 Task: Add Sprouts Wild Caught Skipjack Light Tuna Pouch to the cart.
Action: Mouse moved to (26, 108)
Screenshot: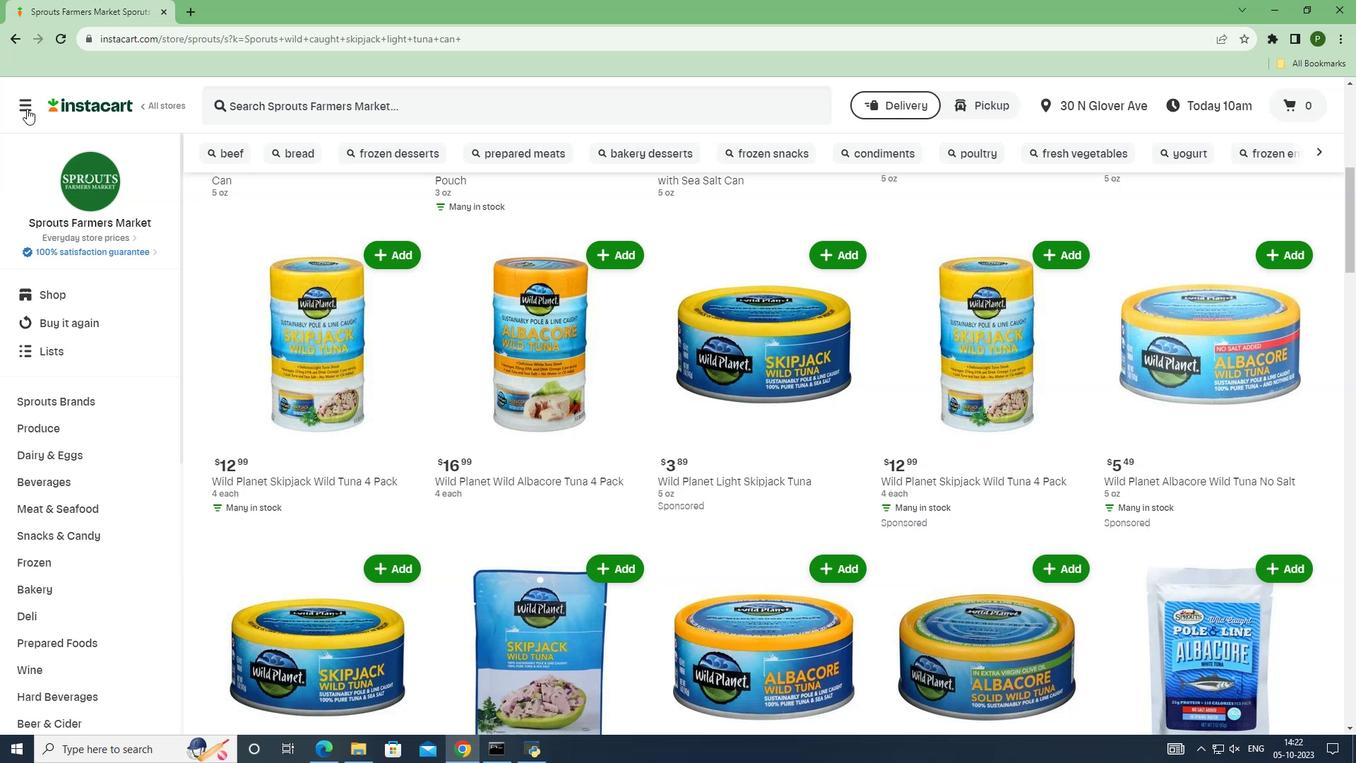 
Action: Mouse pressed left at (26, 108)
Screenshot: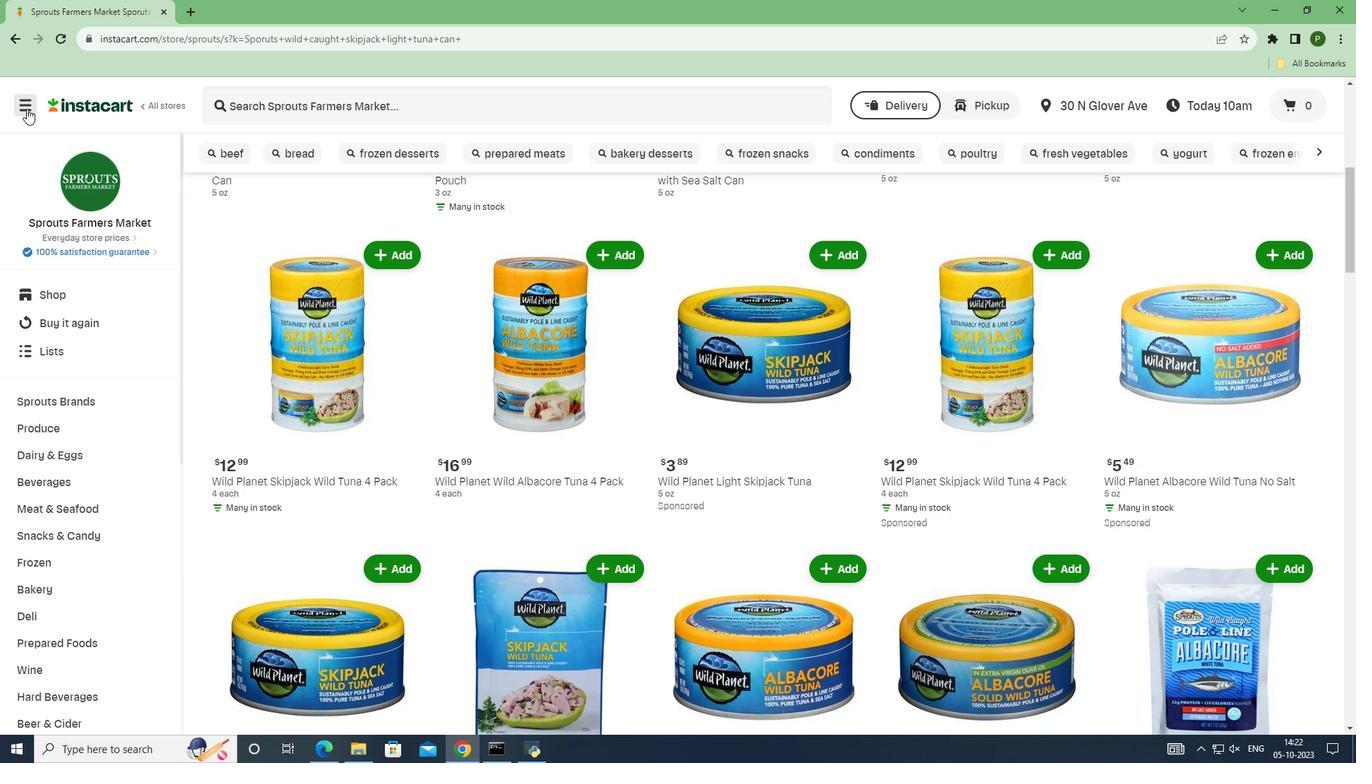 
Action: Mouse moved to (62, 372)
Screenshot: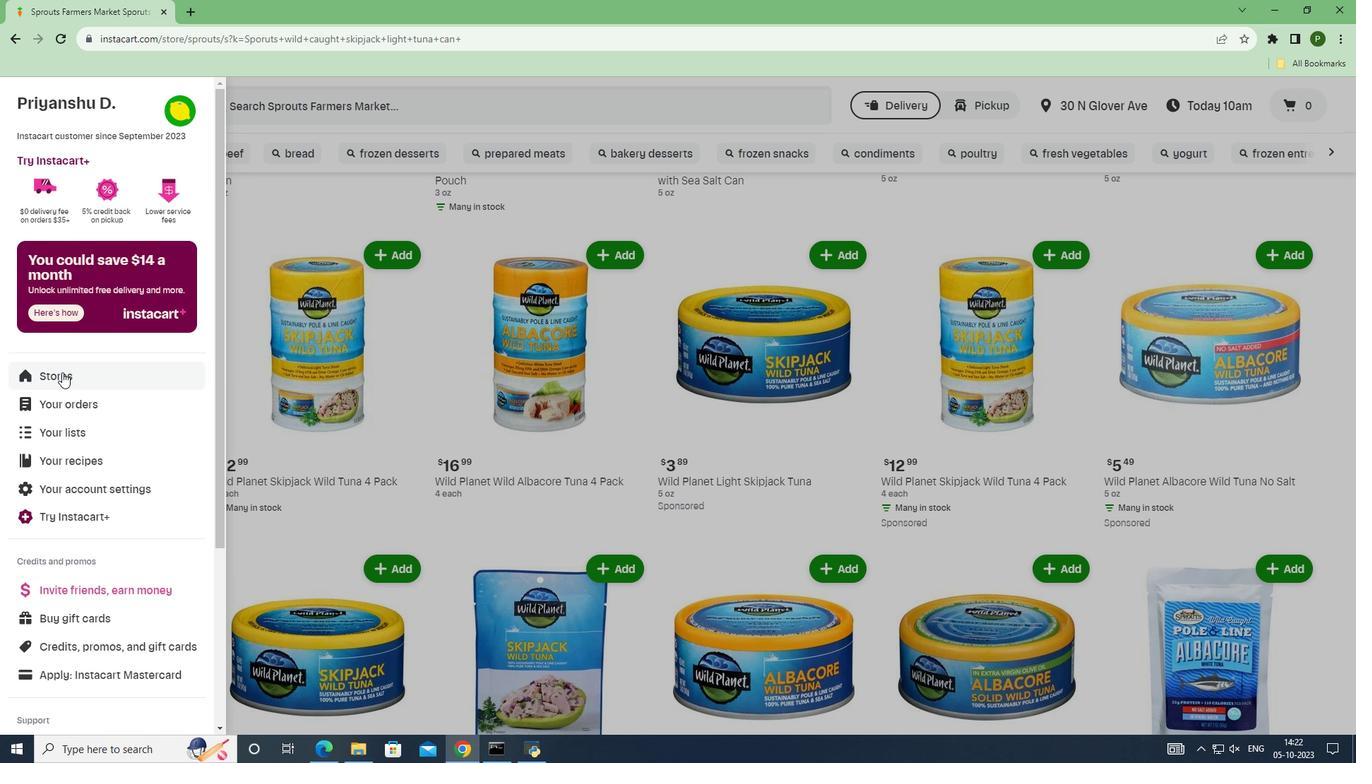 
Action: Mouse pressed left at (62, 372)
Screenshot: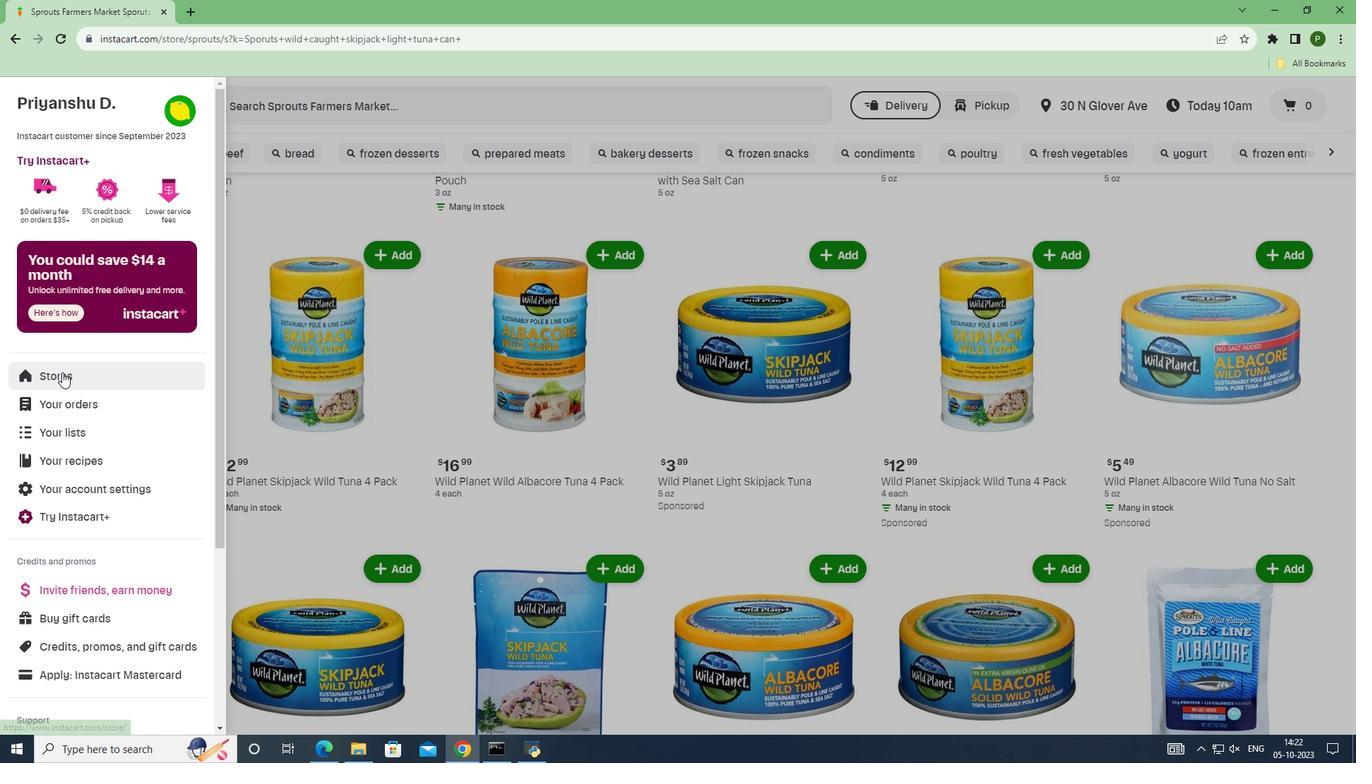
Action: Mouse moved to (303, 165)
Screenshot: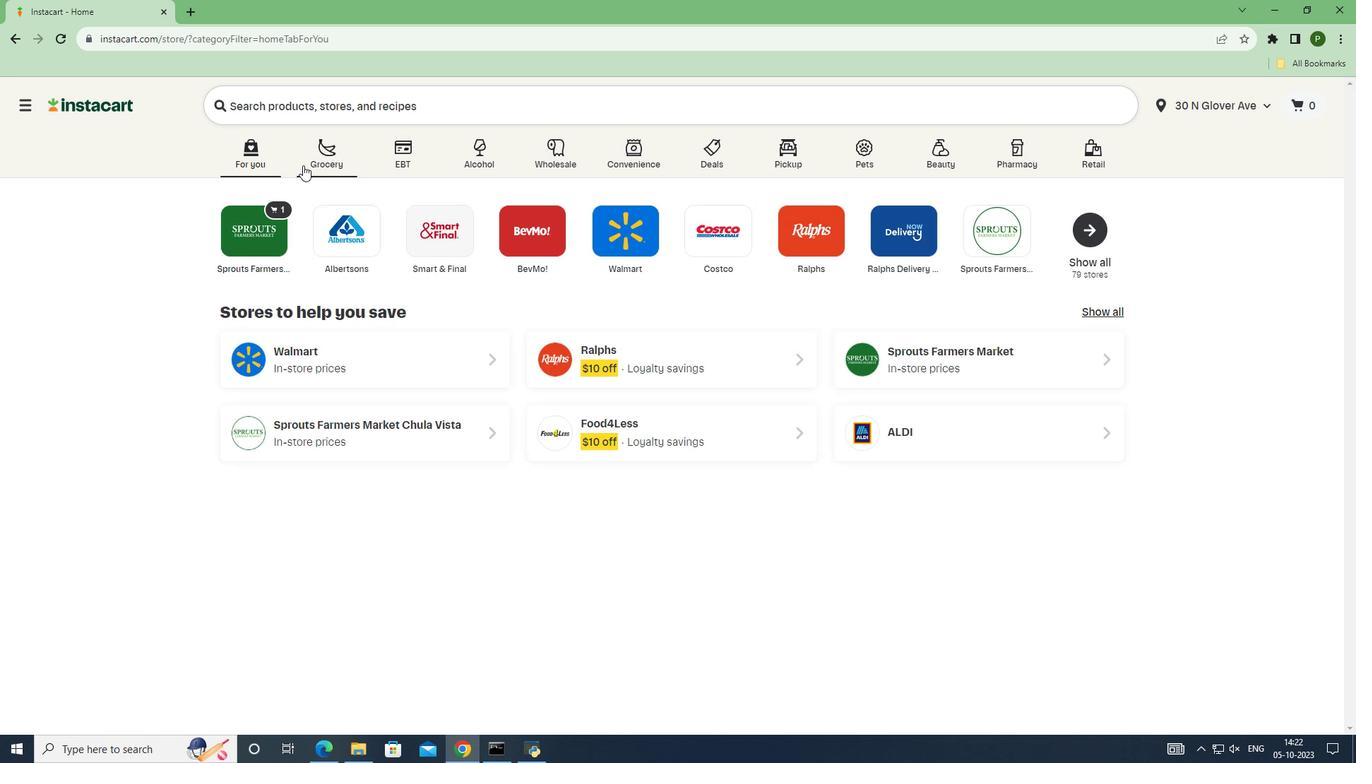 
Action: Mouse pressed left at (303, 165)
Screenshot: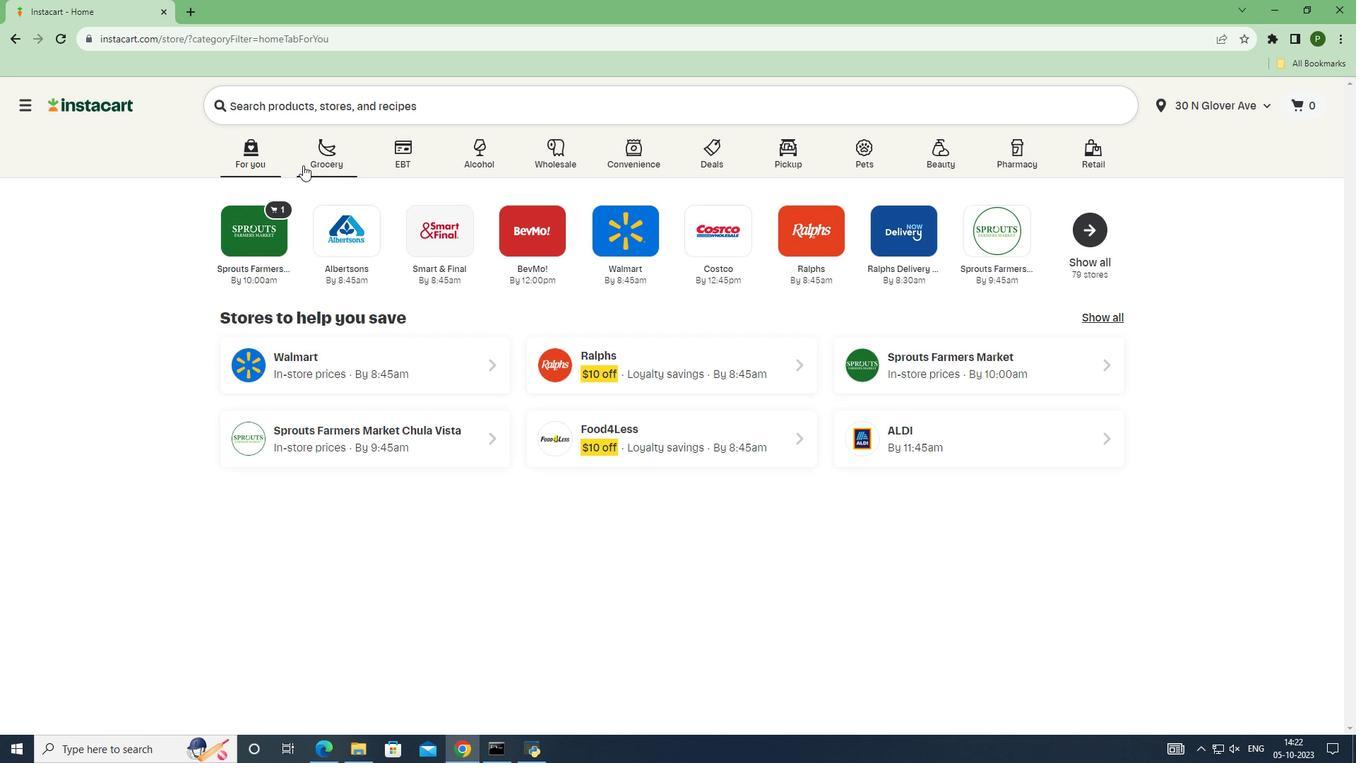 
Action: Mouse moved to (869, 331)
Screenshot: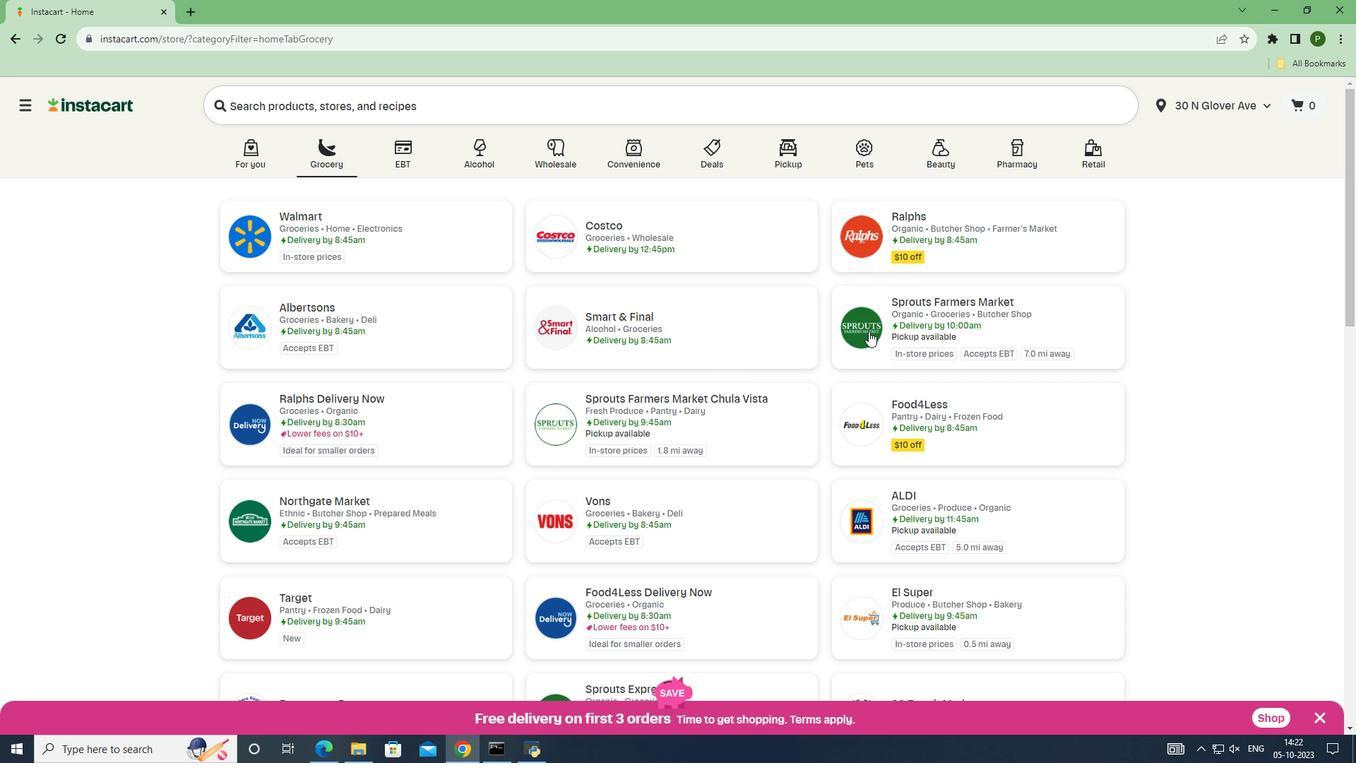 
Action: Mouse pressed left at (869, 331)
Screenshot: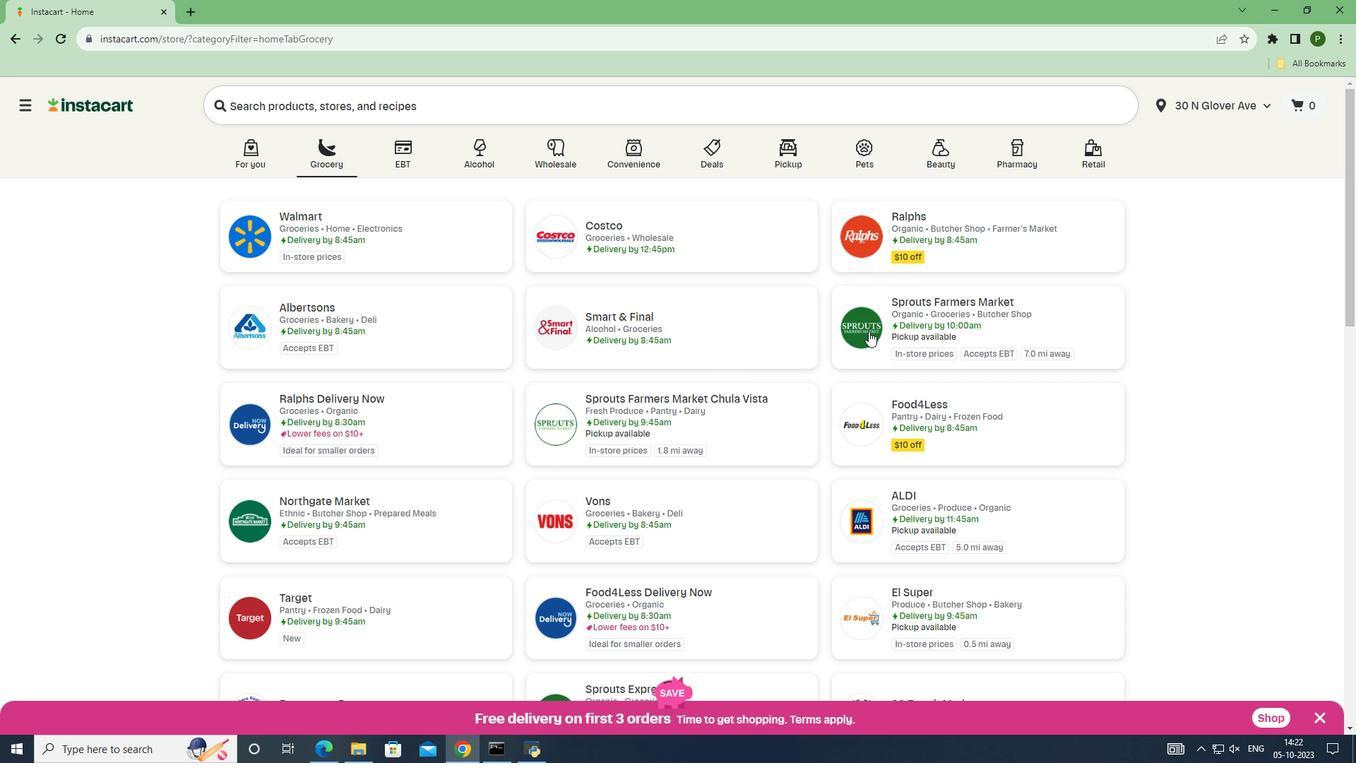 
Action: Mouse moved to (109, 396)
Screenshot: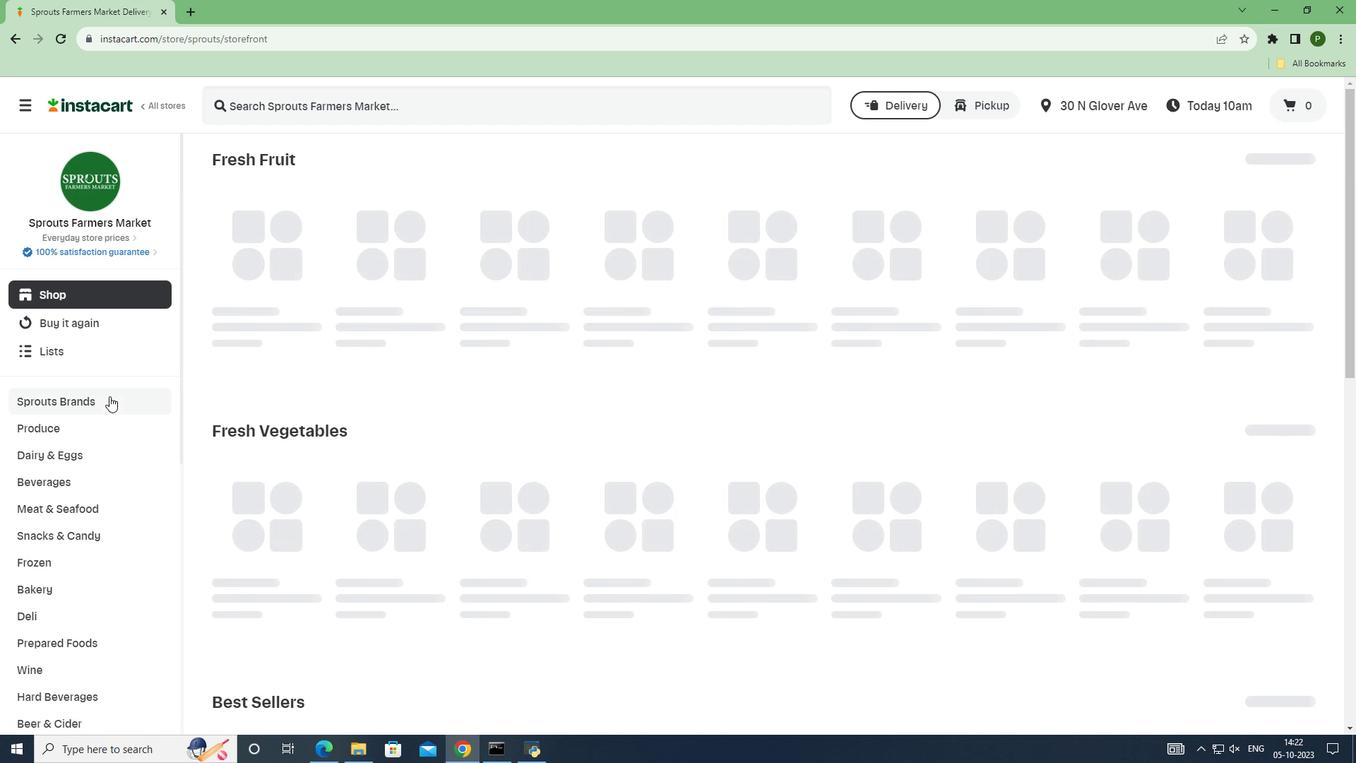
Action: Mouse pressed left at (109, 396)
Screenshot: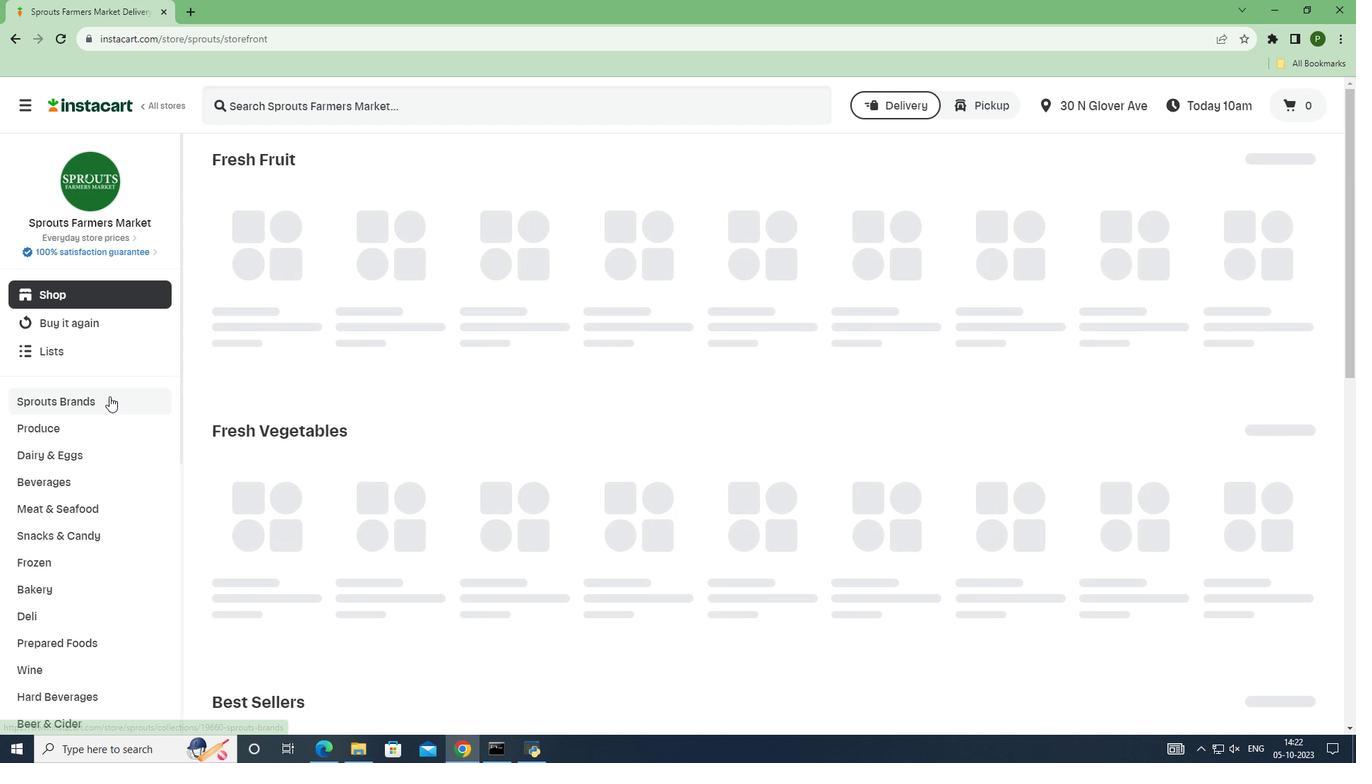 
Action: Mouse moved to (77, 508)
Screenshot: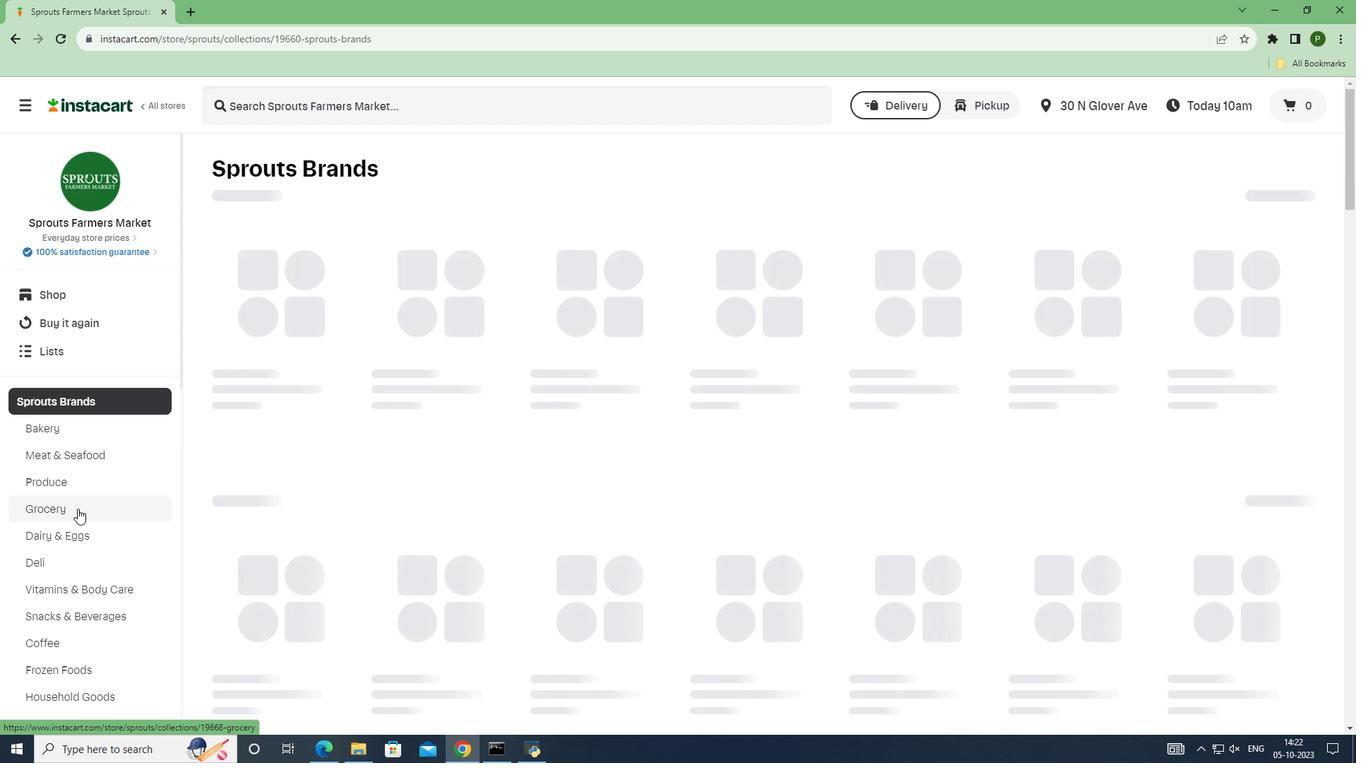 
Action: Mouse pressed left at (77, 508)
Screenshot: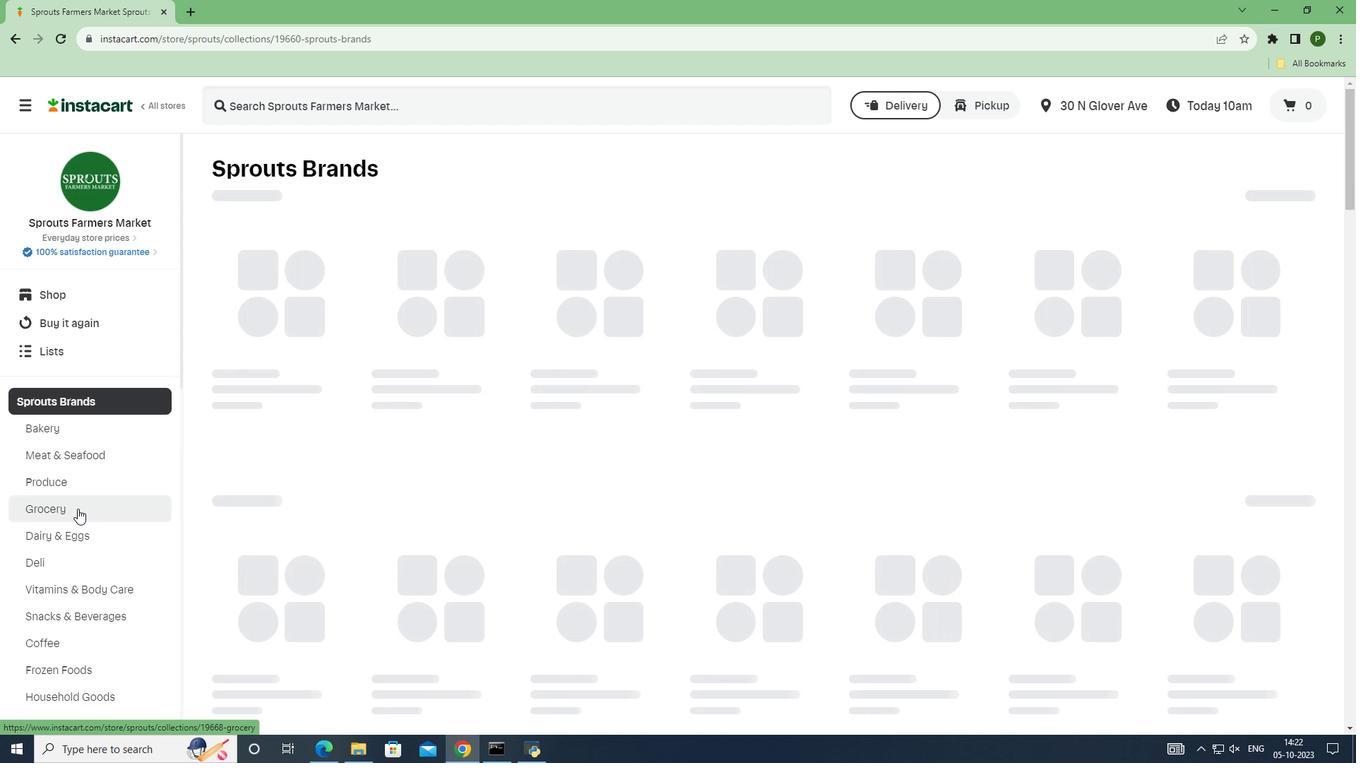 
Action: Mouse moved to (325, 109)
Screenshot: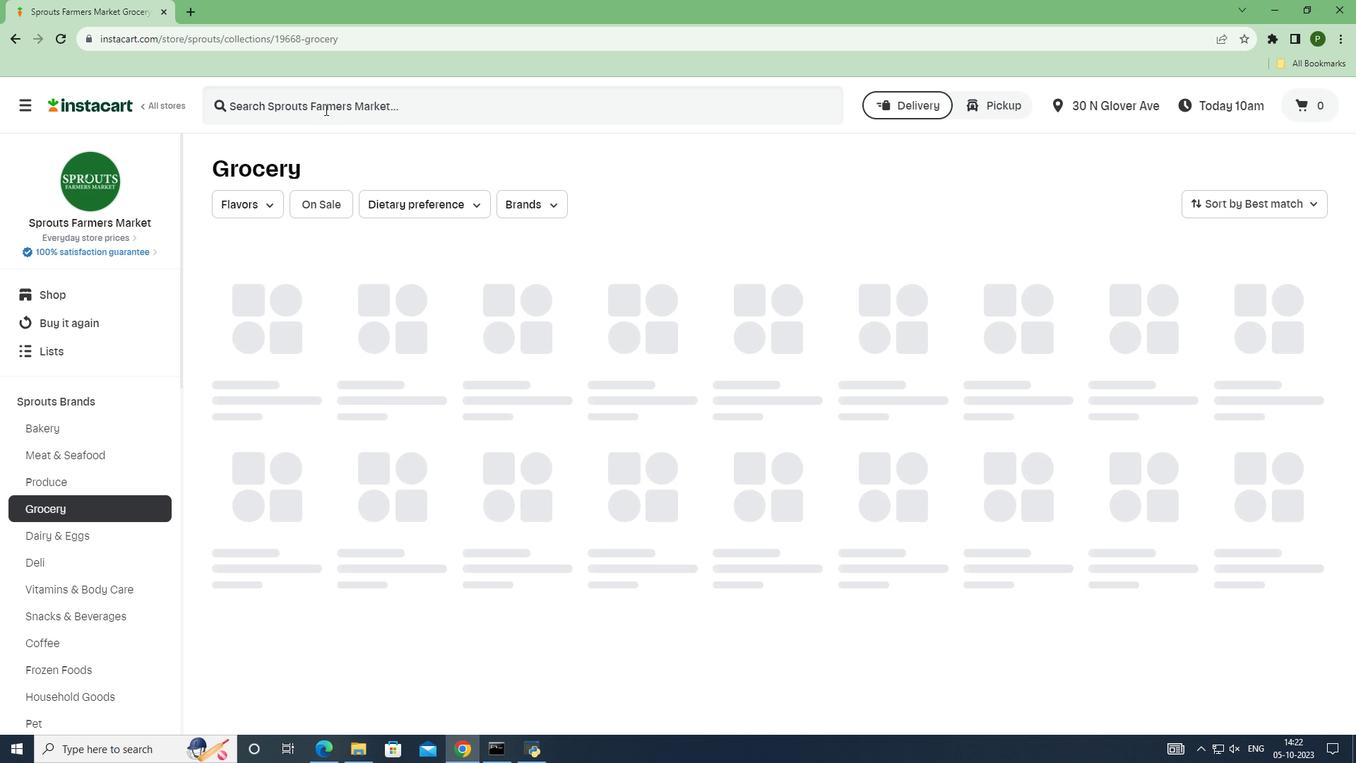 
Action: Mouse pressed left at (325, 109)
Screenshot: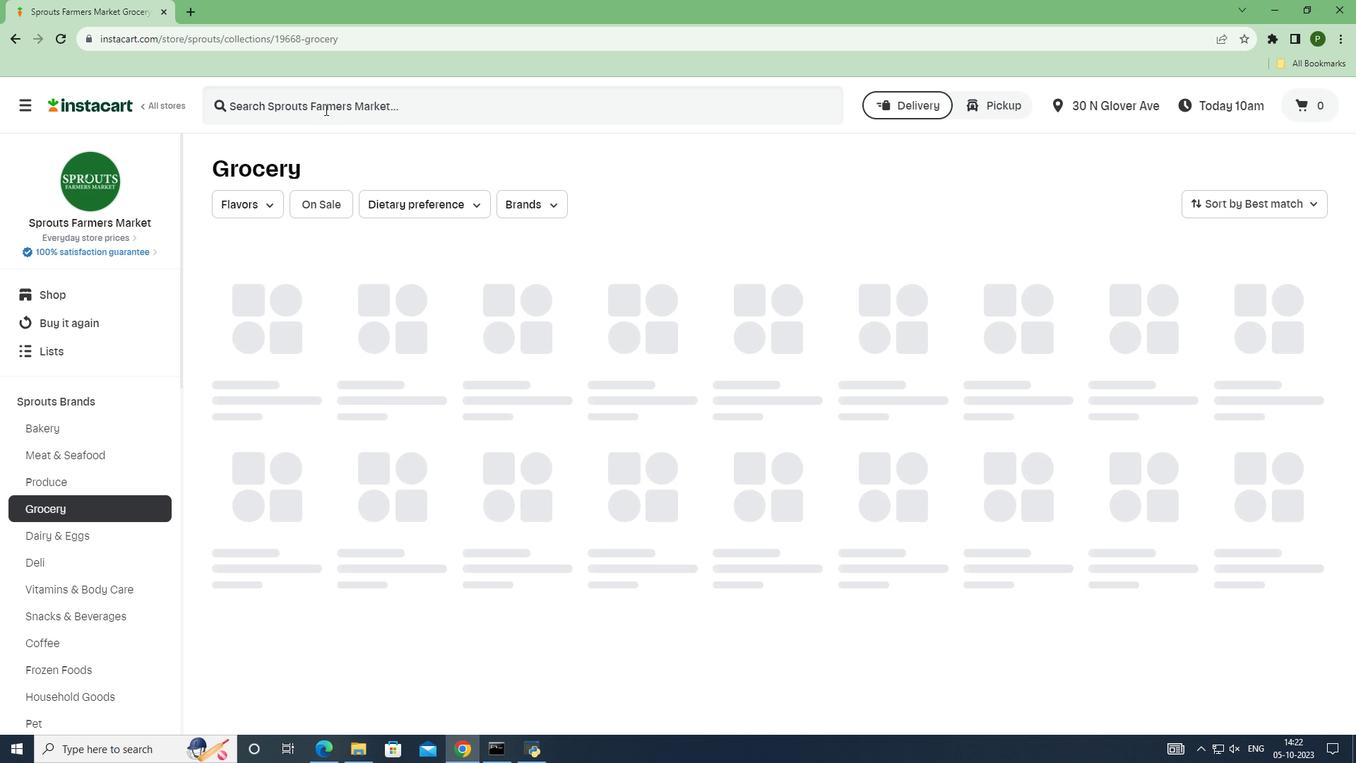 
Action: Mouse moved to (324, 108)
Screenshot: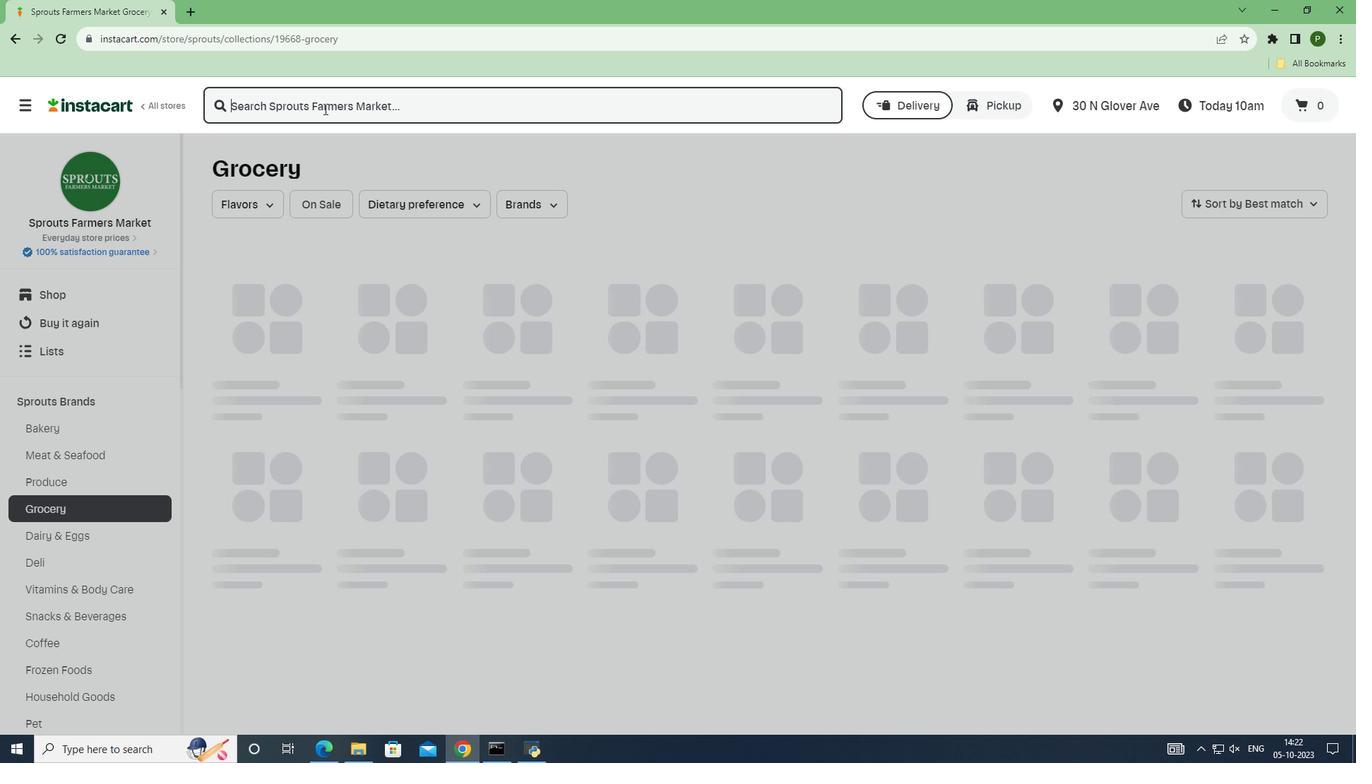 
Action: Key pressed <Key.caps_lock>S<Key.caps_lock>poruts<Key.space>wild<Key.space>caught<Key.space>skipjack<Key.space>light<Key.space>tuna<Key.space>pouch<Key.enter>
Screenshot: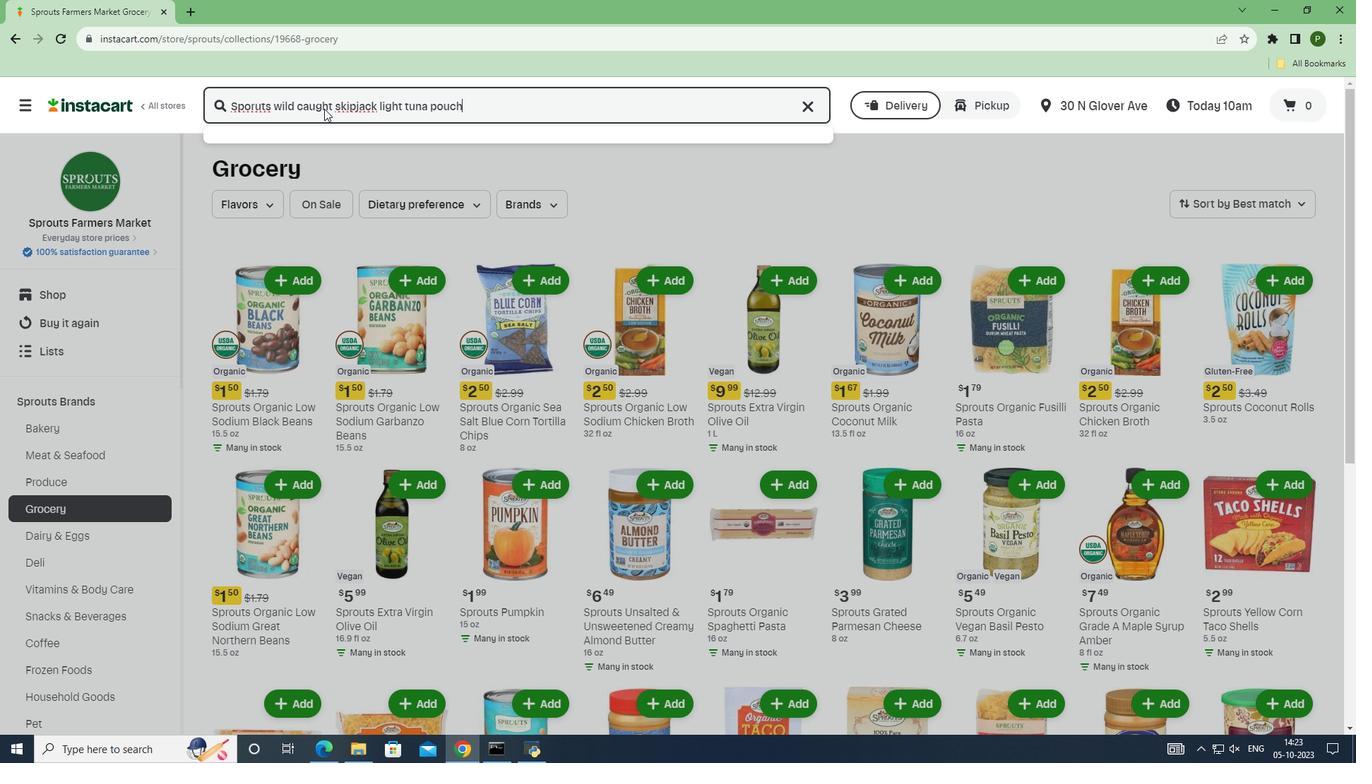 
Action: Mouse moved to (385, 534)
Screenshot: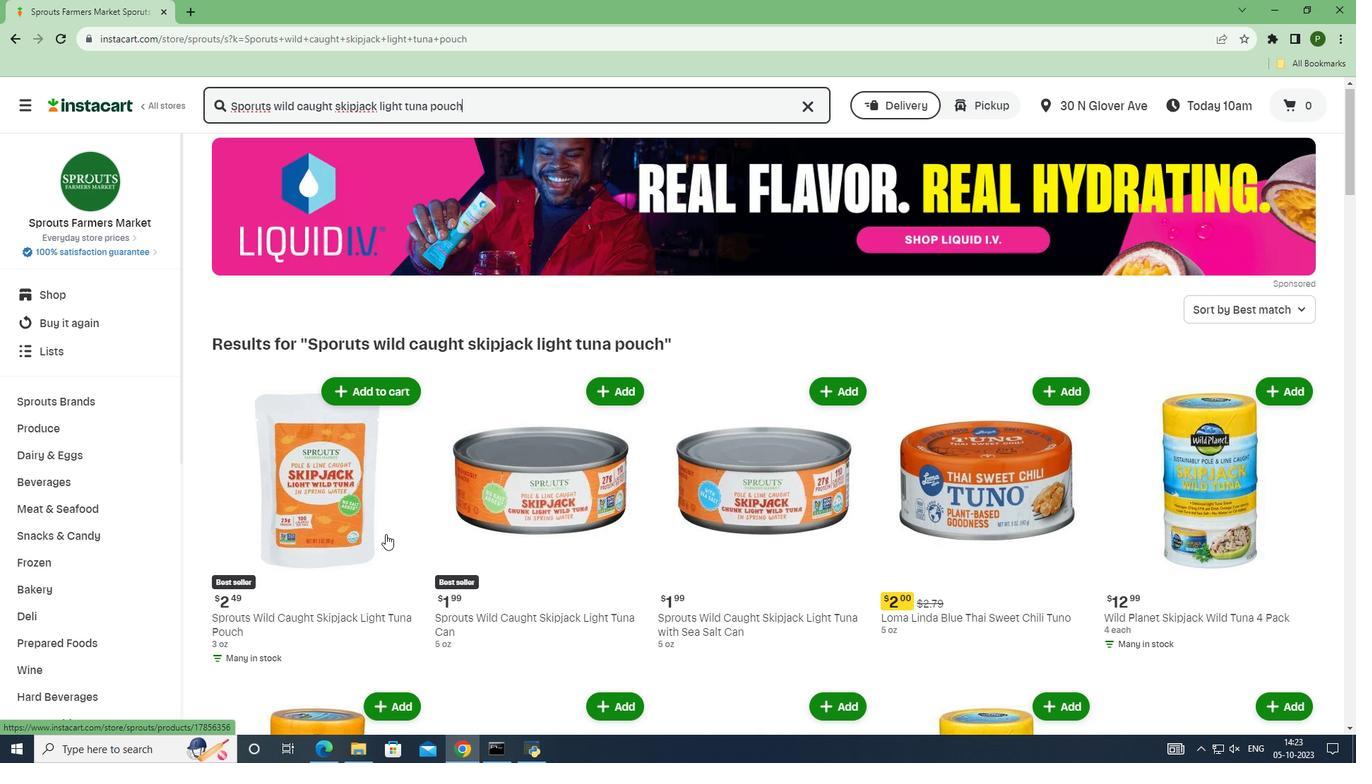 
Action: Mouse scrolled (385, 533) with delta (0, 0)
Screenshot: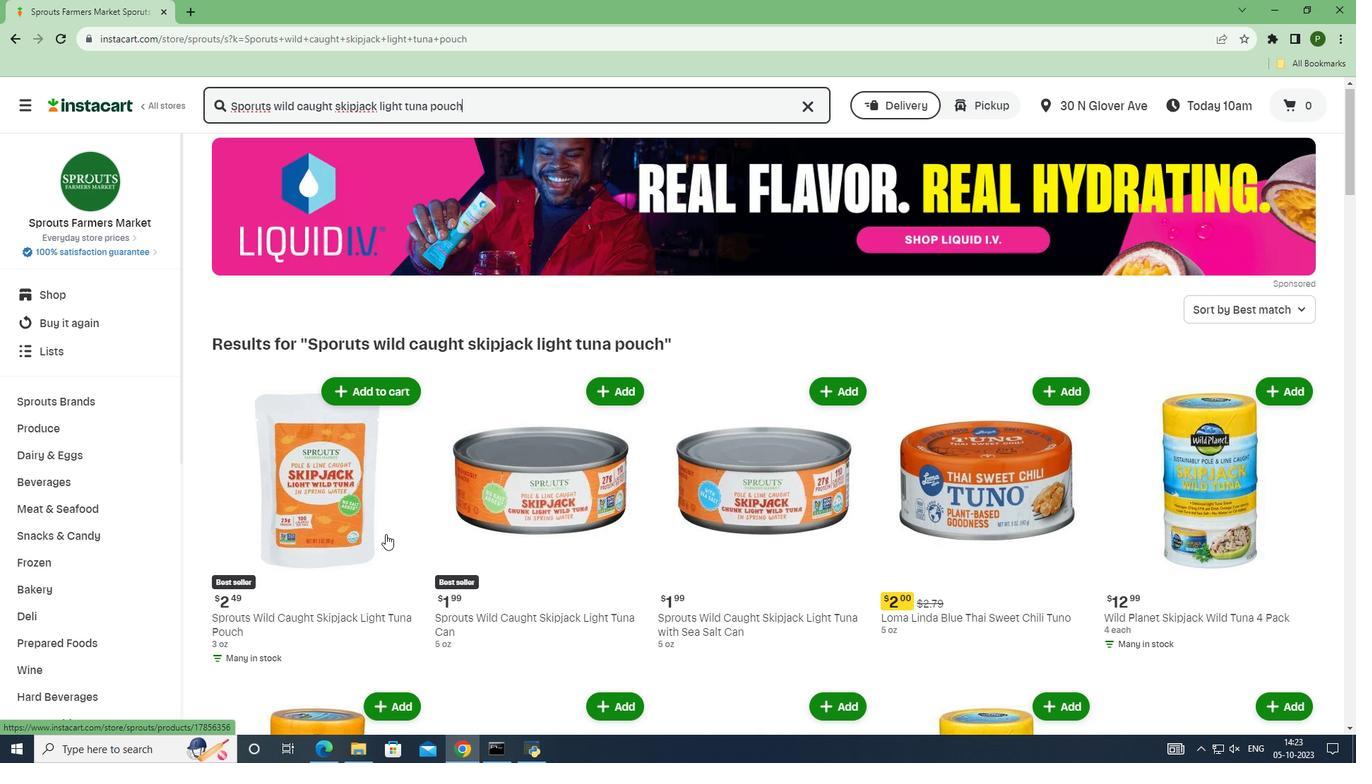 
Action: Mouse moved to (374, 425)
Screenshot: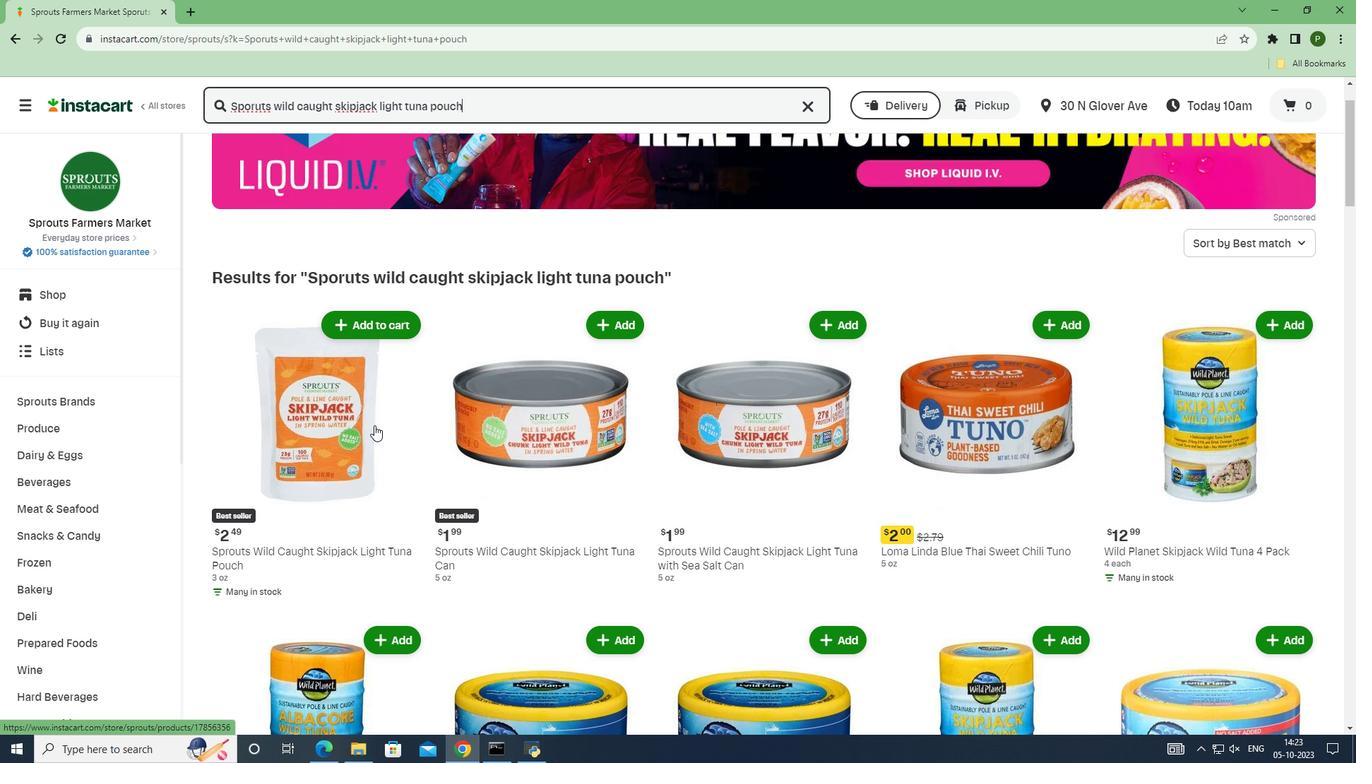 
Action: Mouse scrolled (374, 424) with delta (0, 0)
Screenshot: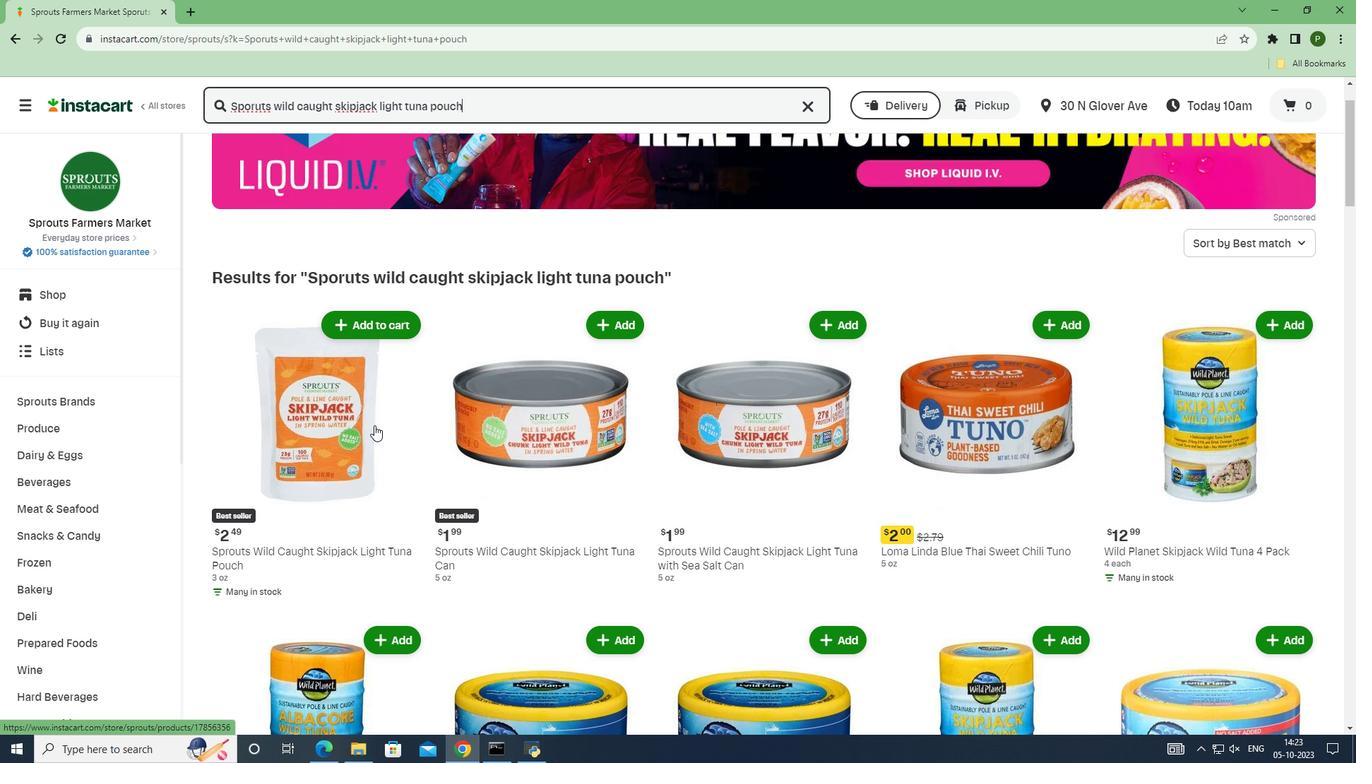 
Action: Mouse moved to (360, 254)
Screenshot: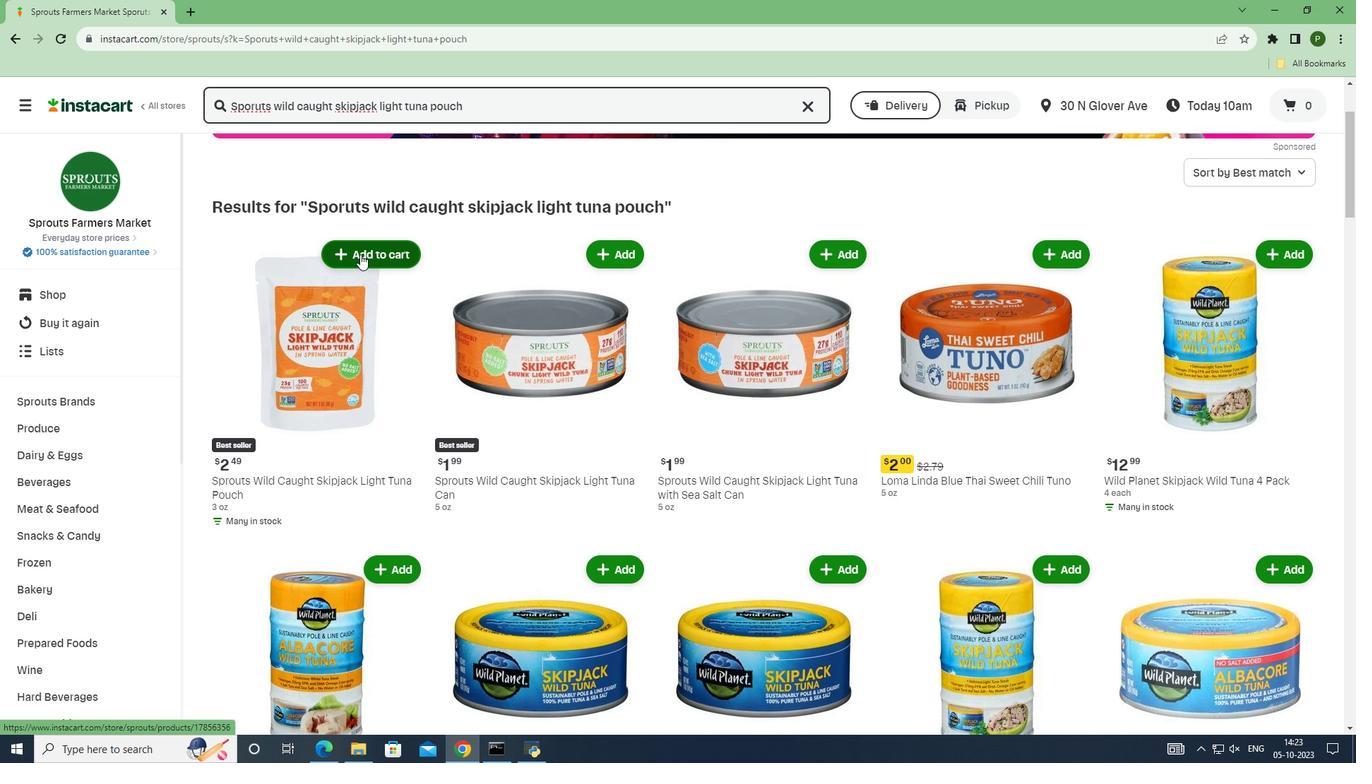 
Action: Mouse pressed left at (360, 254)
Screenshot: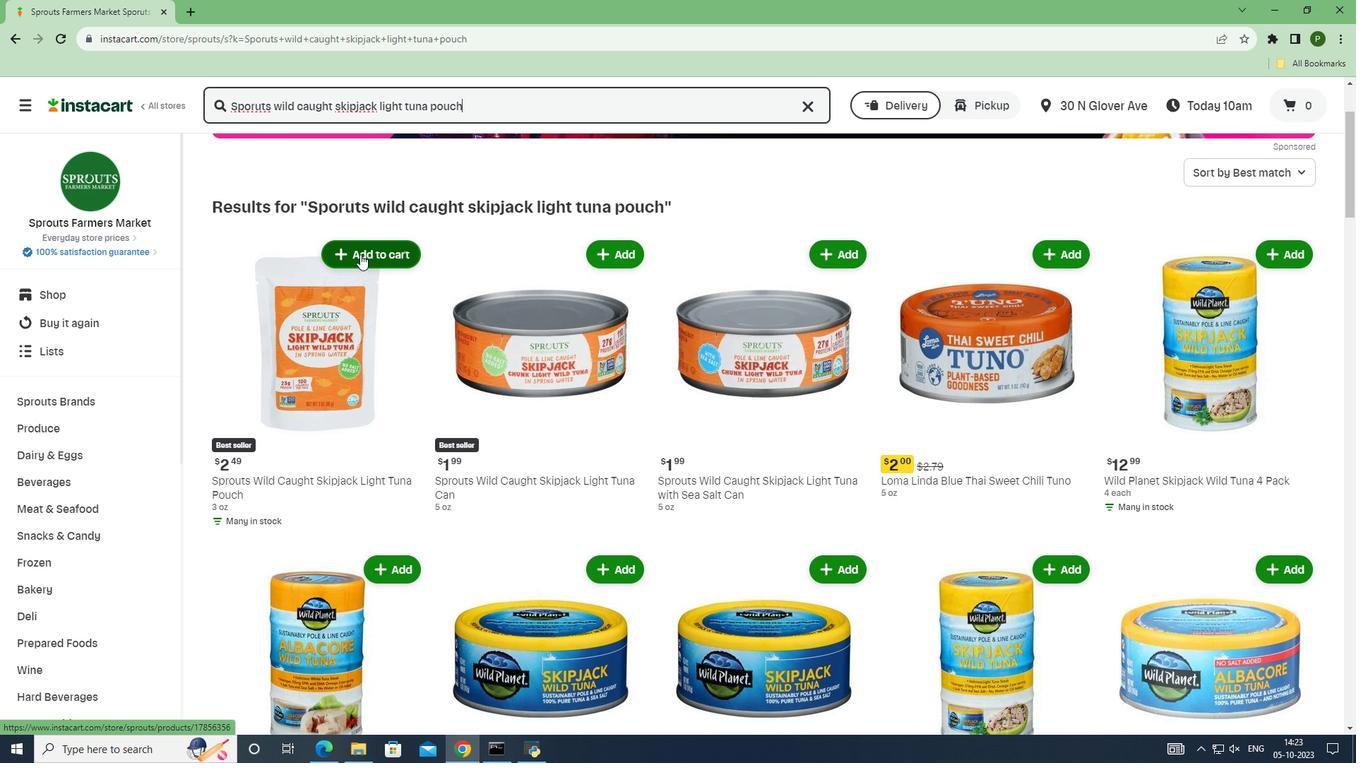 
